 Task: Add Checklist CL0052 to Card Card0052 in Board Board0043 in Workspace Development in Trello
Action: Mouse moved to (514, 75)
Screenshot: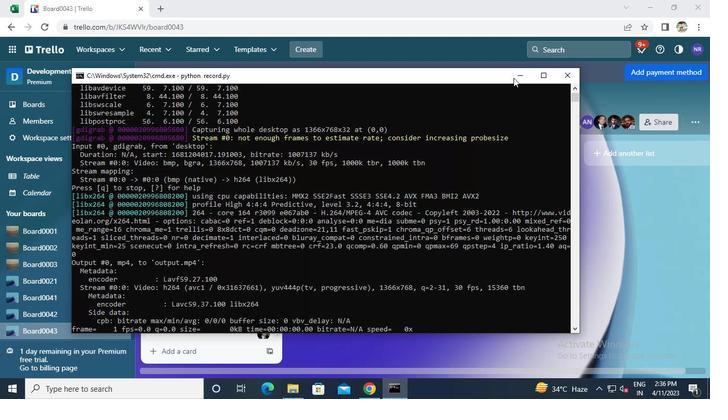 
Action: Mouse pressed left at (514, 75)
Screenshot: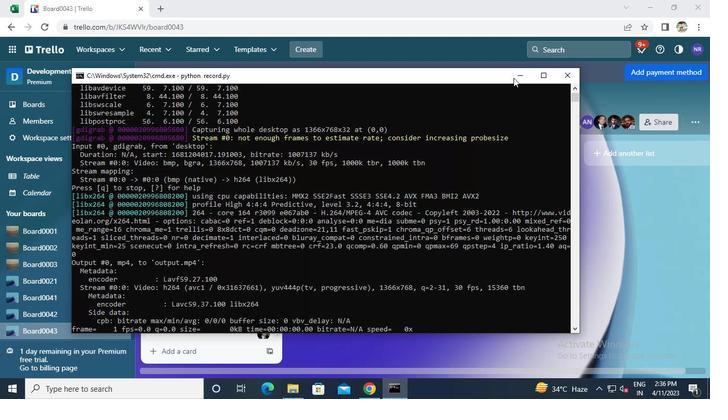 
Action: Mouse moved to (217, 313)
Screenshot: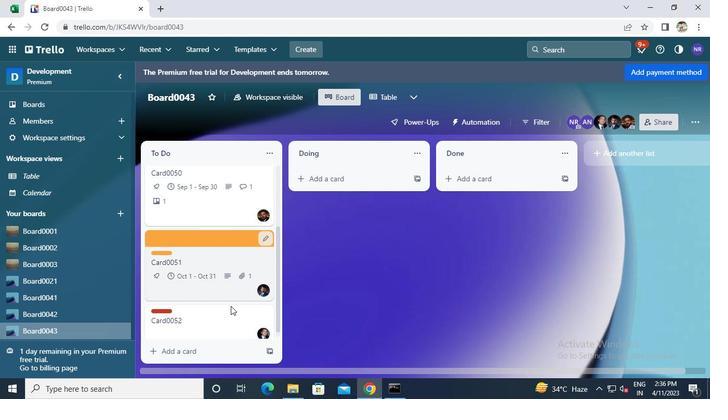 
Action: Mouse pressed left at (217, 313)
Screenshot: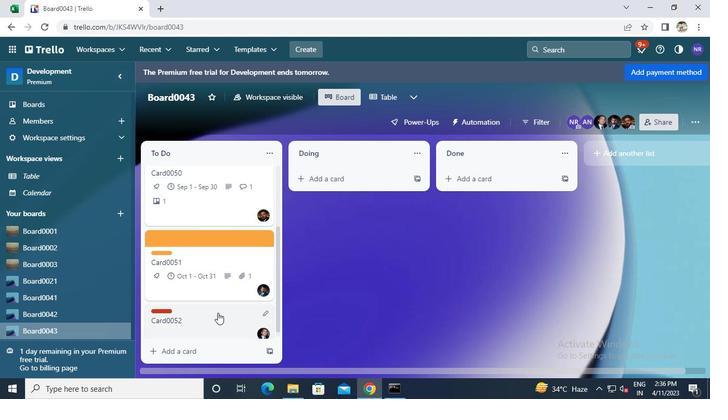 
Action: Mouse moved to (475, 211)
Screenshot: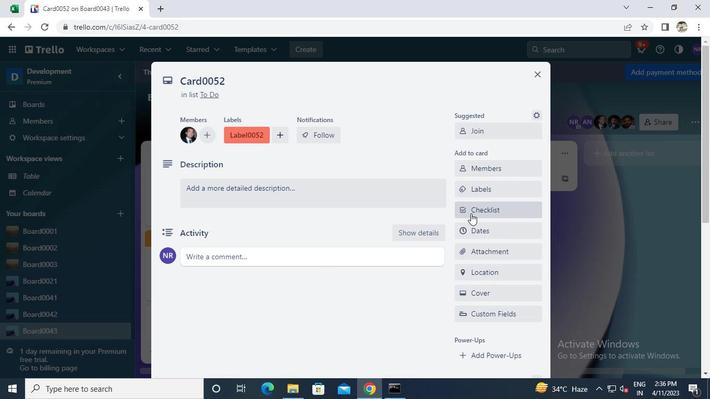 
Action: Mouse pressed left at (475, 211)
Screenshot: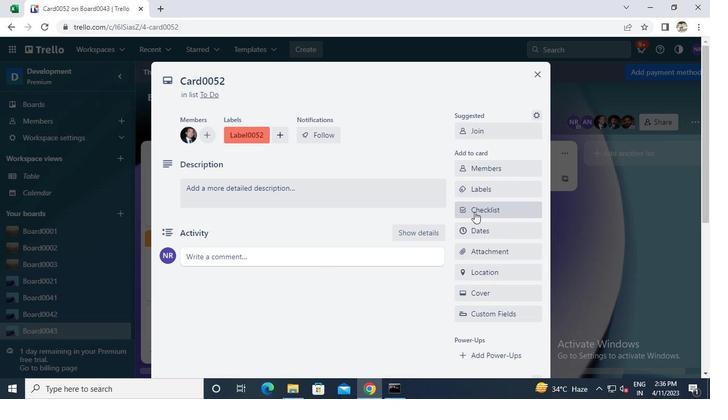 
Action: Keyboard Key.caps_lock
Screenshot: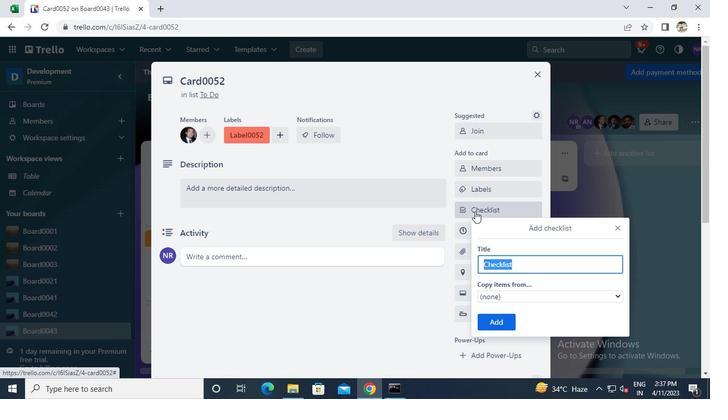 
Action: Keyboard c
Screenshot: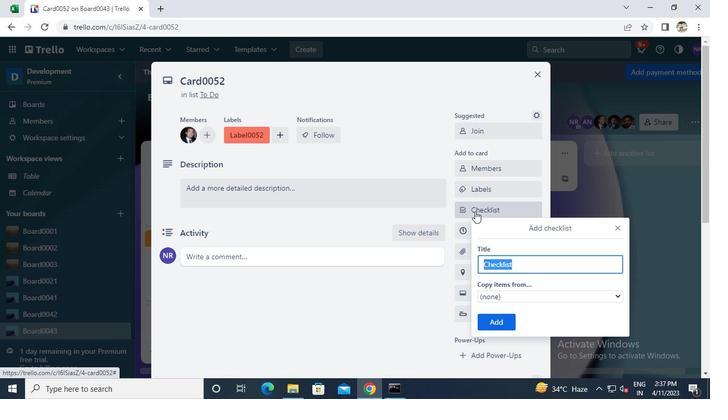 
Action: Keyboard l
Screenshot: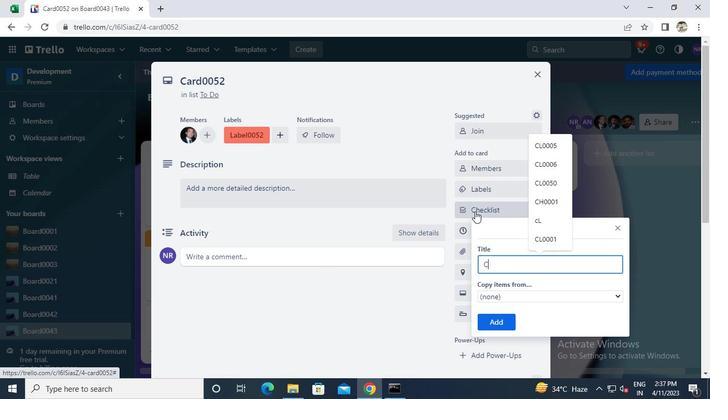 
Action: Keyboard Key.caps_lock
Screenshot: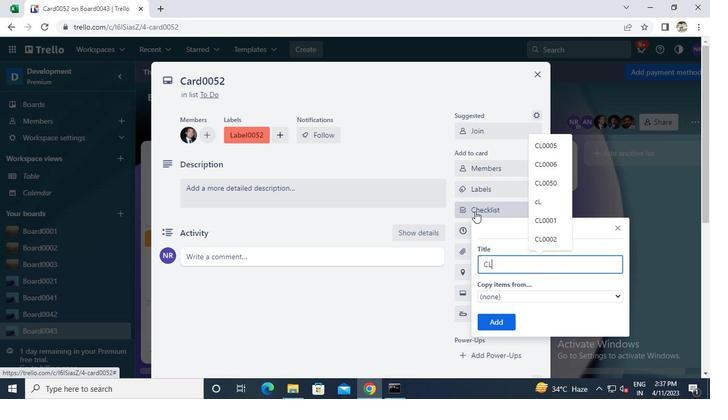 
Action: Keyboard 0
Screenshot: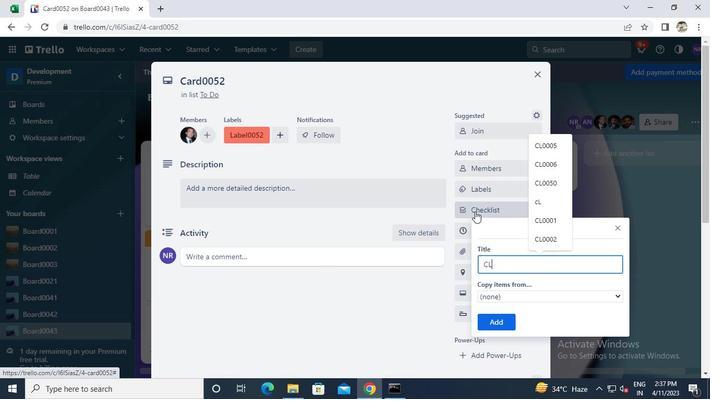 
Action: Keyboard 0
Screenshot: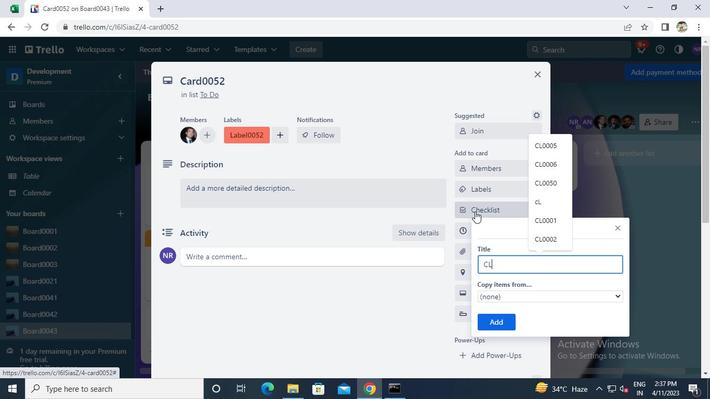 
Action: Keyboard 5
Screenshot: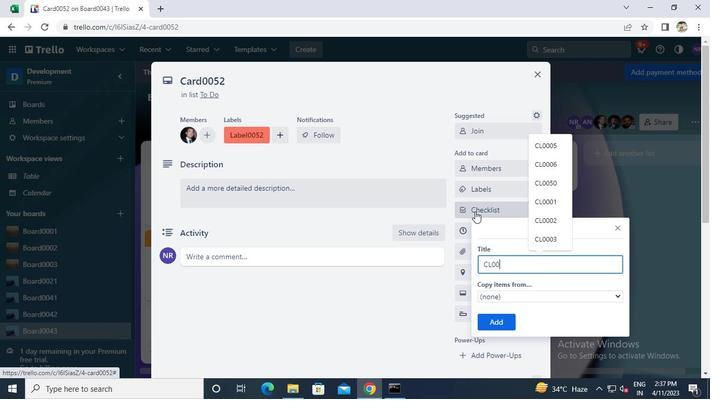 
Action: Keyboard 2
Screenshot: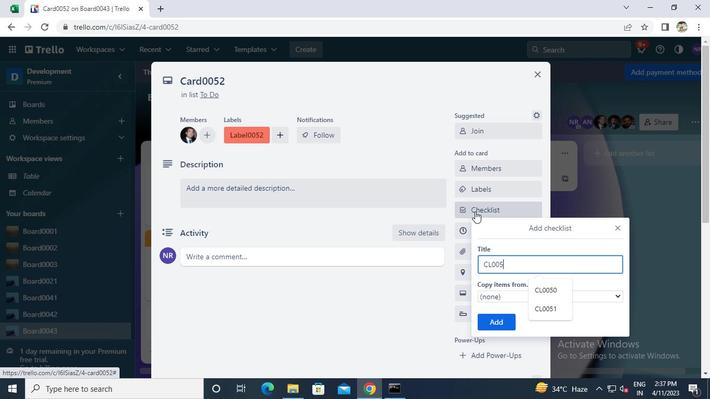 
Action: Mouse moved to (494, 319)
Screenshot: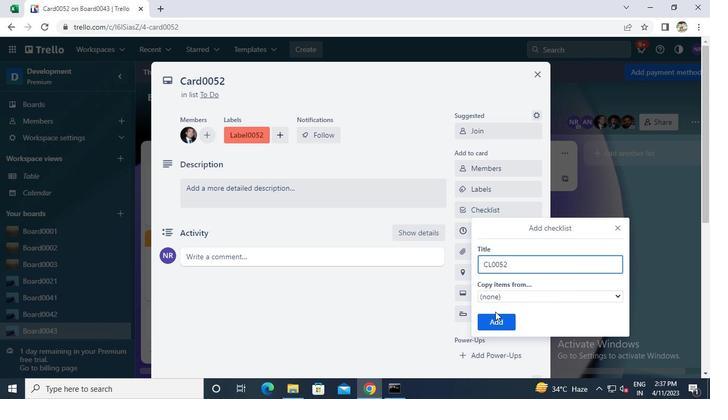 
Action: Mouse pressed left at (494, 319)
Screenshot: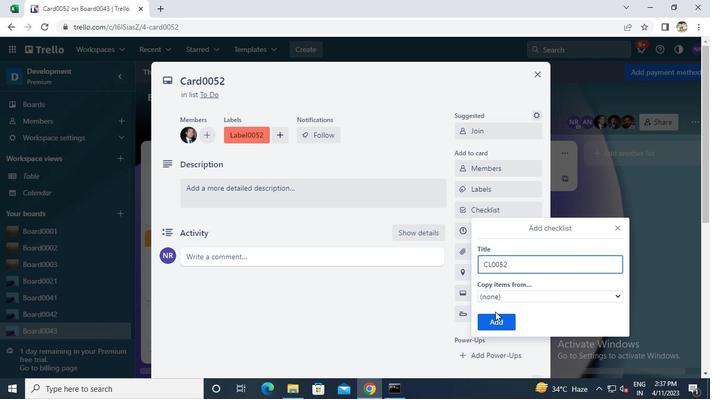 
Action: Mouse moved to (396, 387)
Screenshot: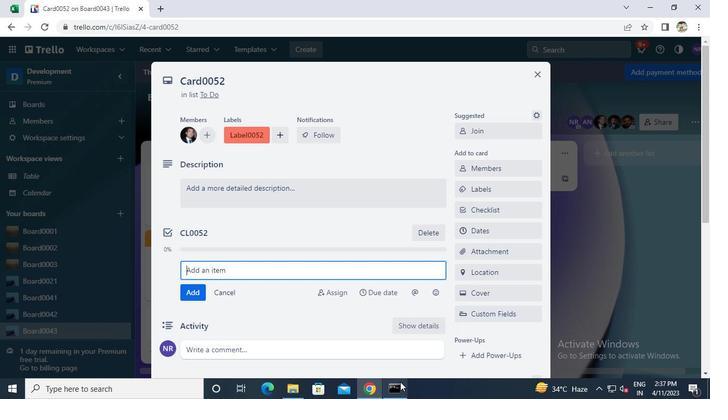 
Action: Mouse pressed left at (396, 387)
Screenshot: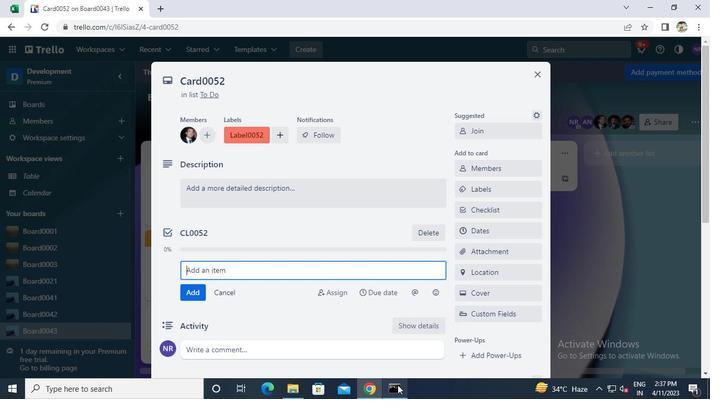 
Action: Mouse moved to (576, 76)
Screenshot: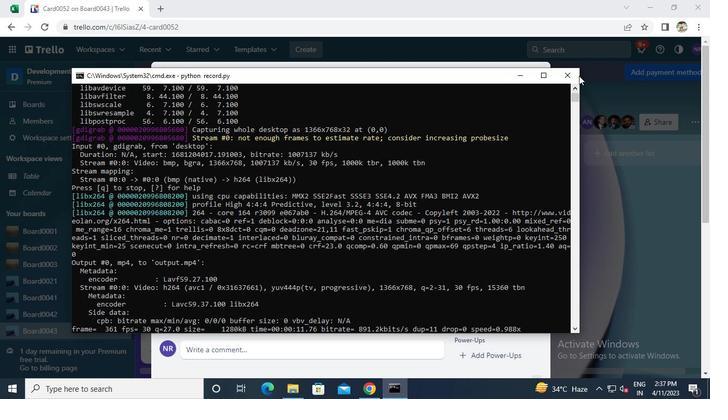 
Action: Mouse pressed left at (576, 76)
Screenshot: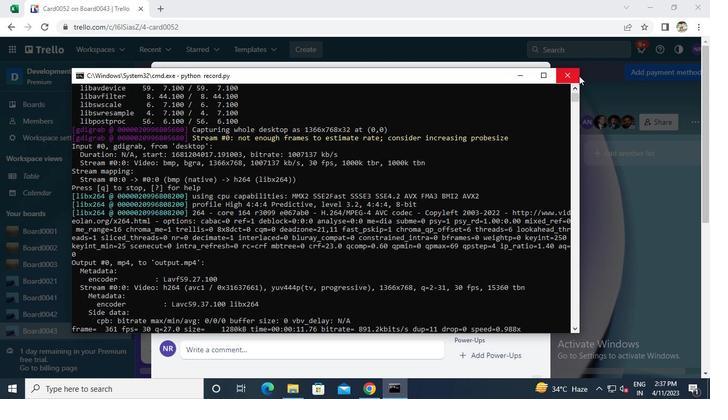 
